 Task: Customize the calendar view to show items flagged by you with normal importance and apply the purple category.
Action: Mouse moved to (16, 80)
Screenshot: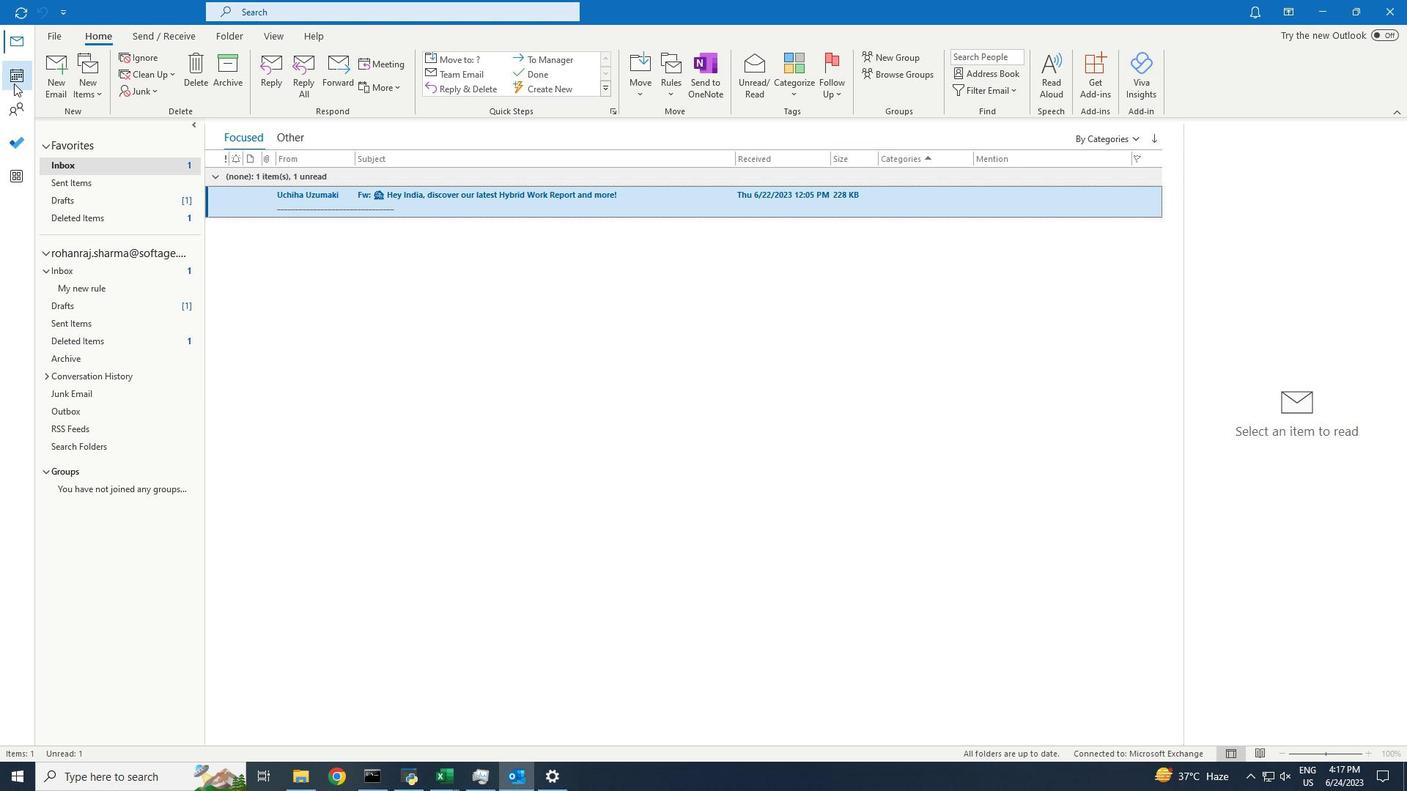 
Action: Mouse pressed left at (16, 80)
Screenshot: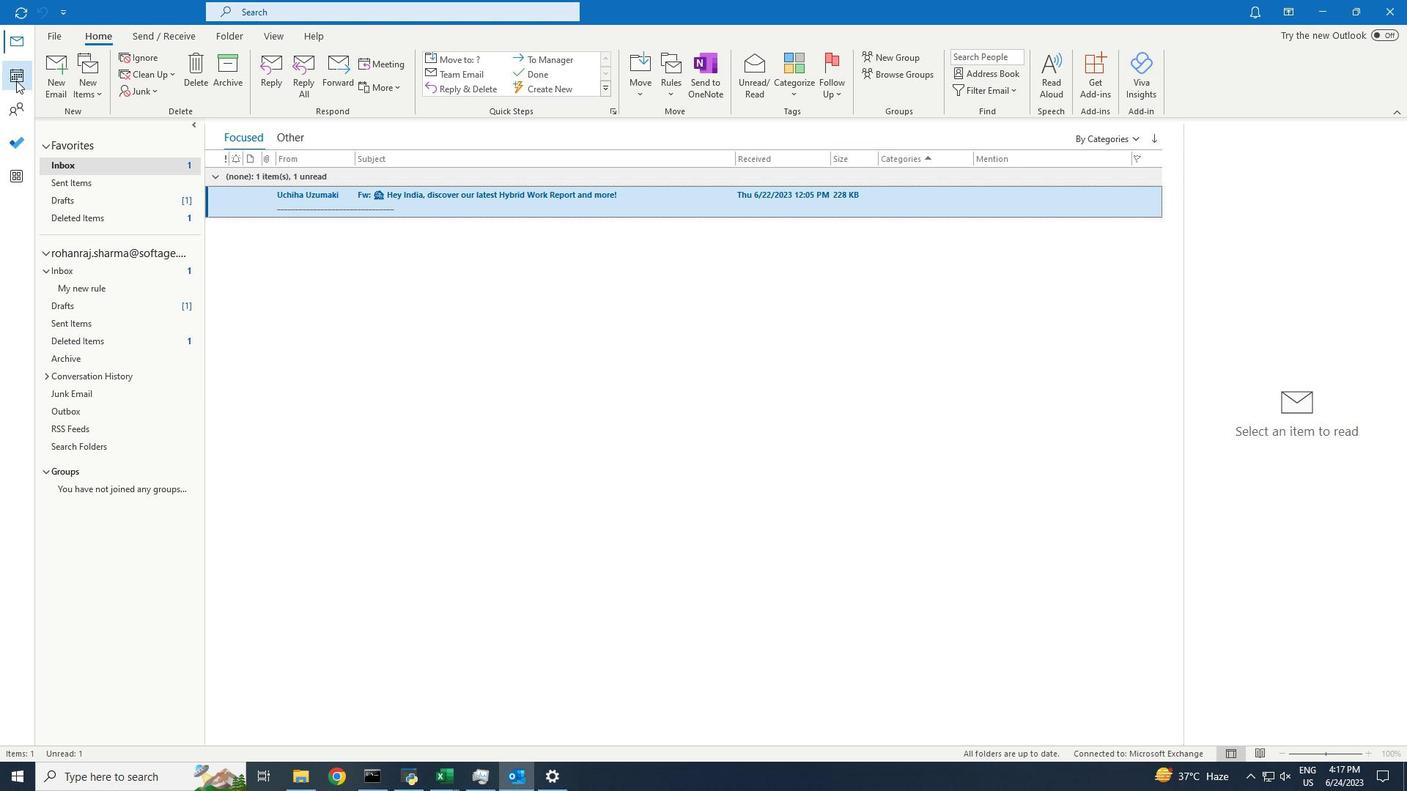 
Action: Mouse moved to (268, 38)
Screenshot: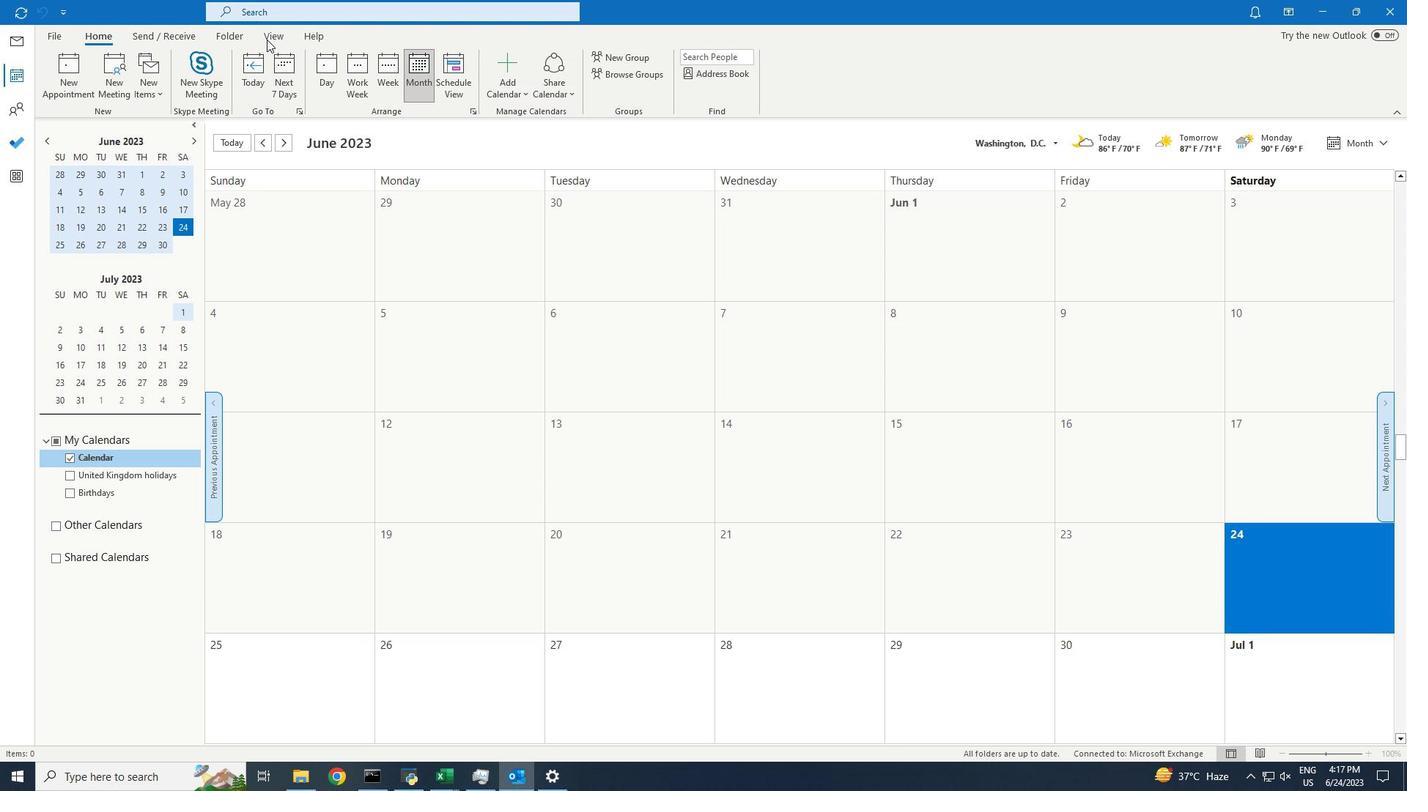 
Action: Mouse pressed left at (268, 38)
Screenshot: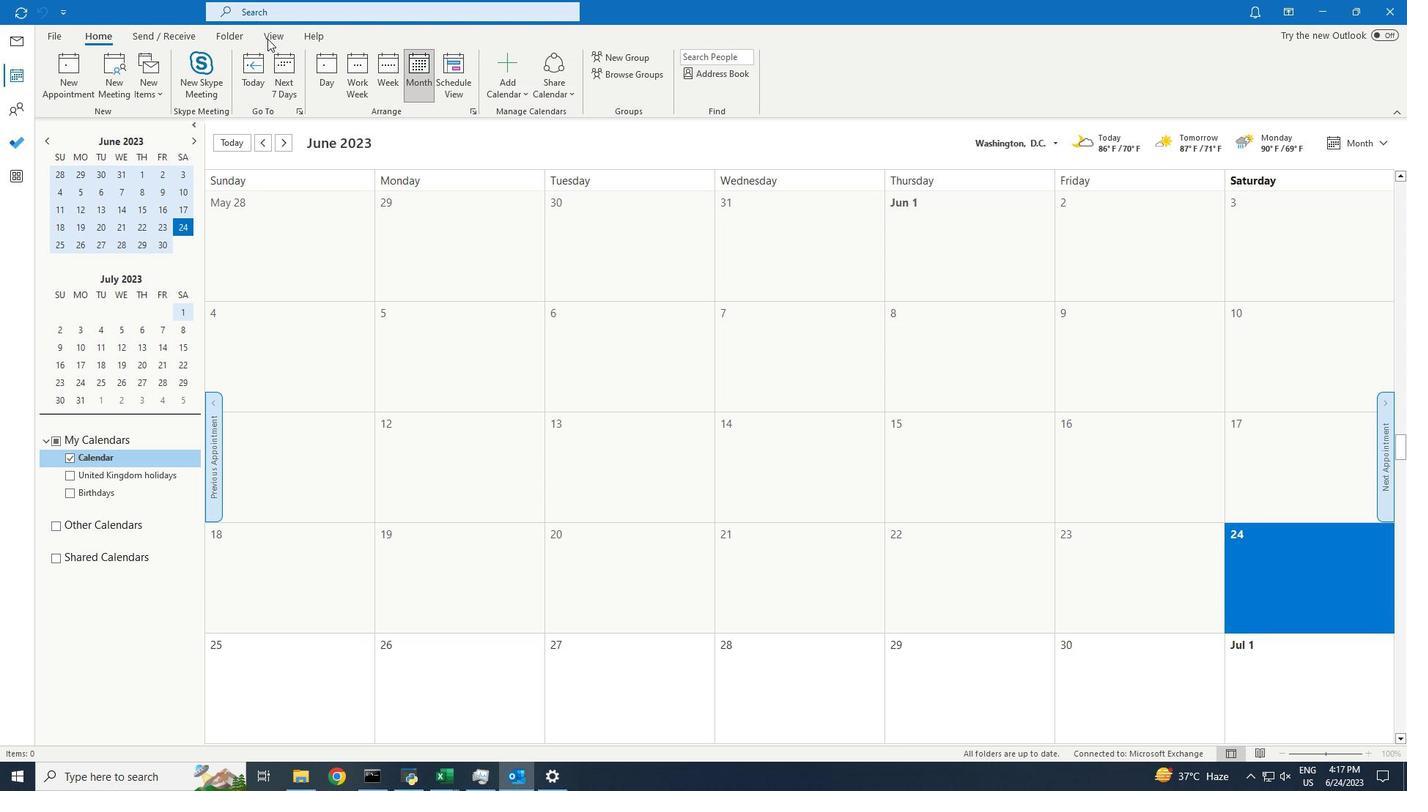 
Action: Mouse moved to (99, 65)
Screenshot: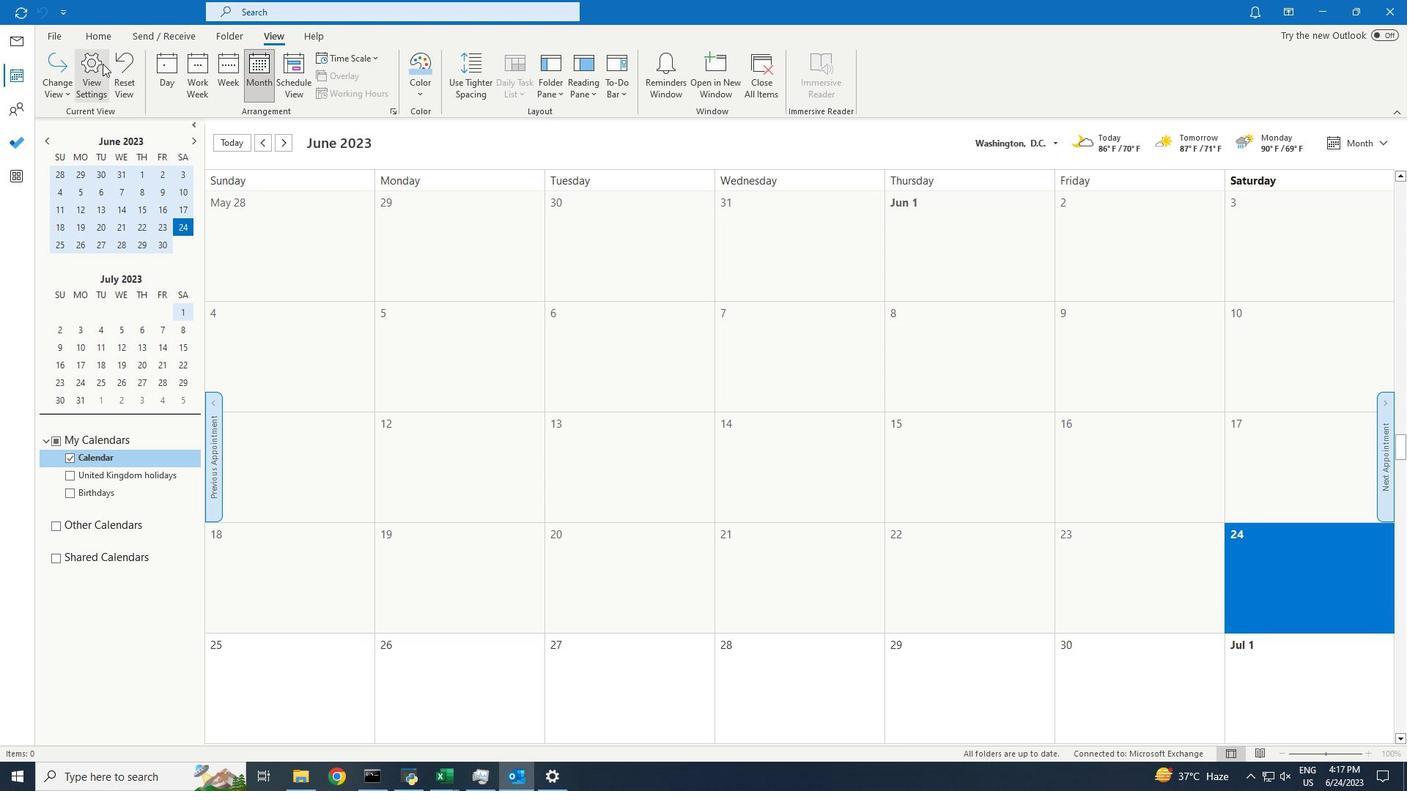 
Action: Mouse pressed left at (99, 65)
Screenshot: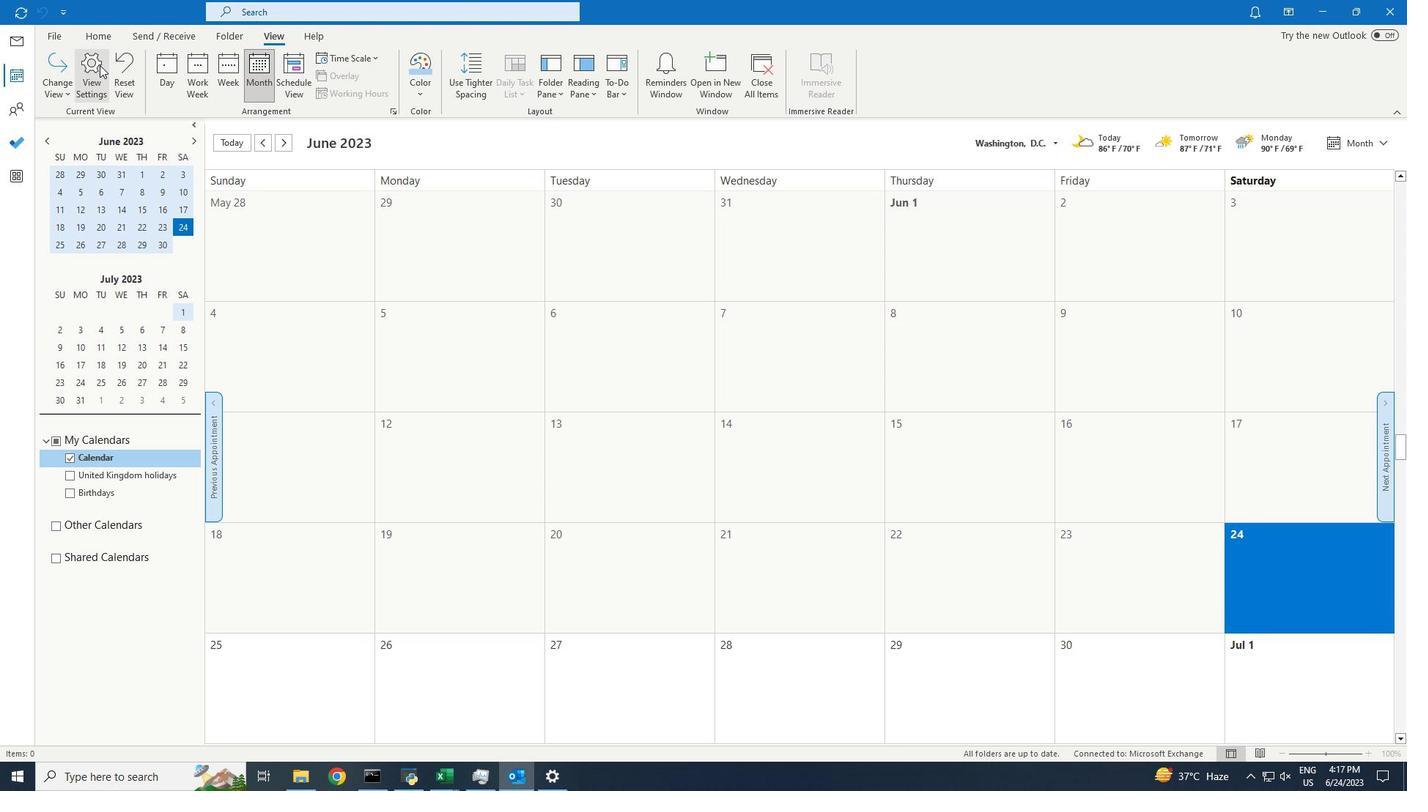 
Action: Mouse moved to (604, 383)
Screenshot: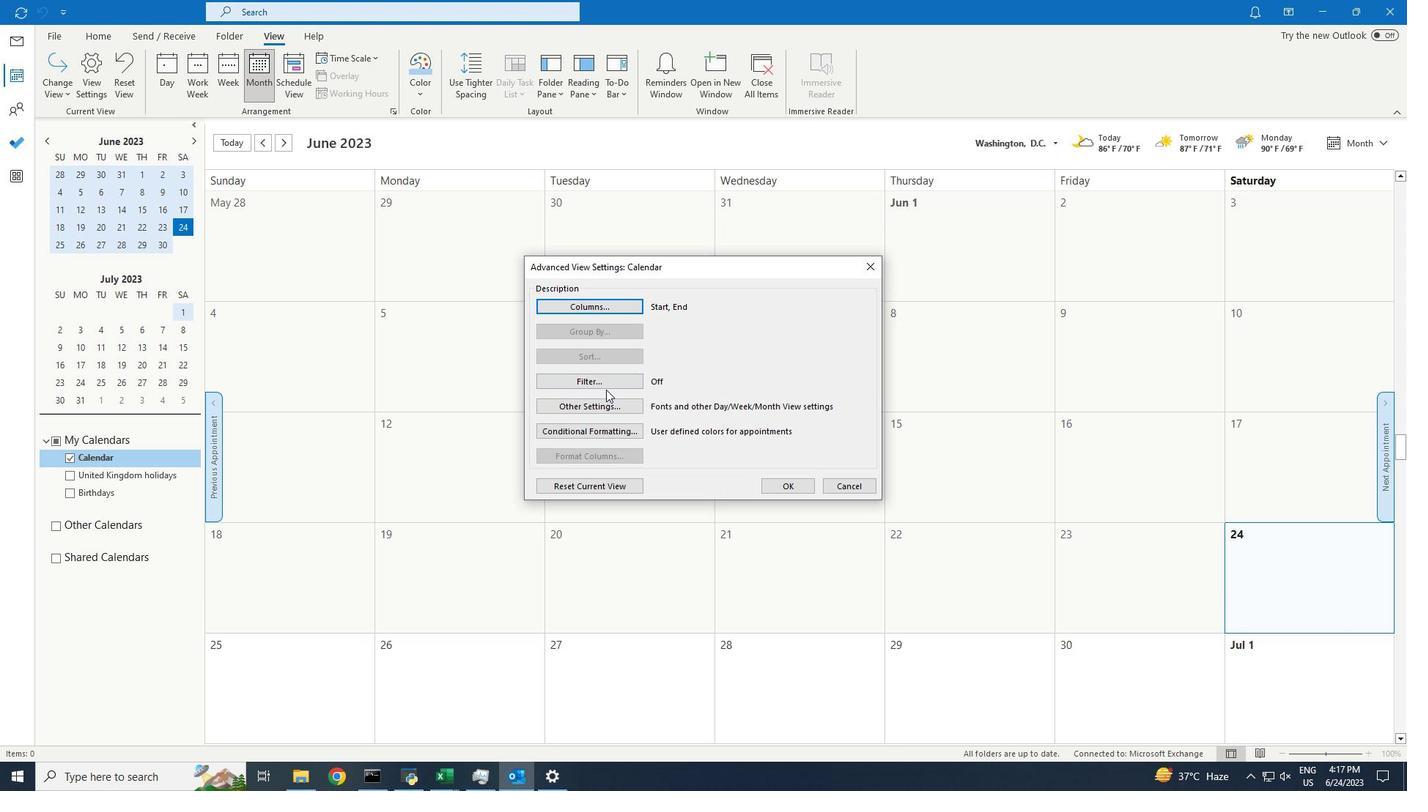 
Action: Mouse pressed left at (604, 383)
Screenshot: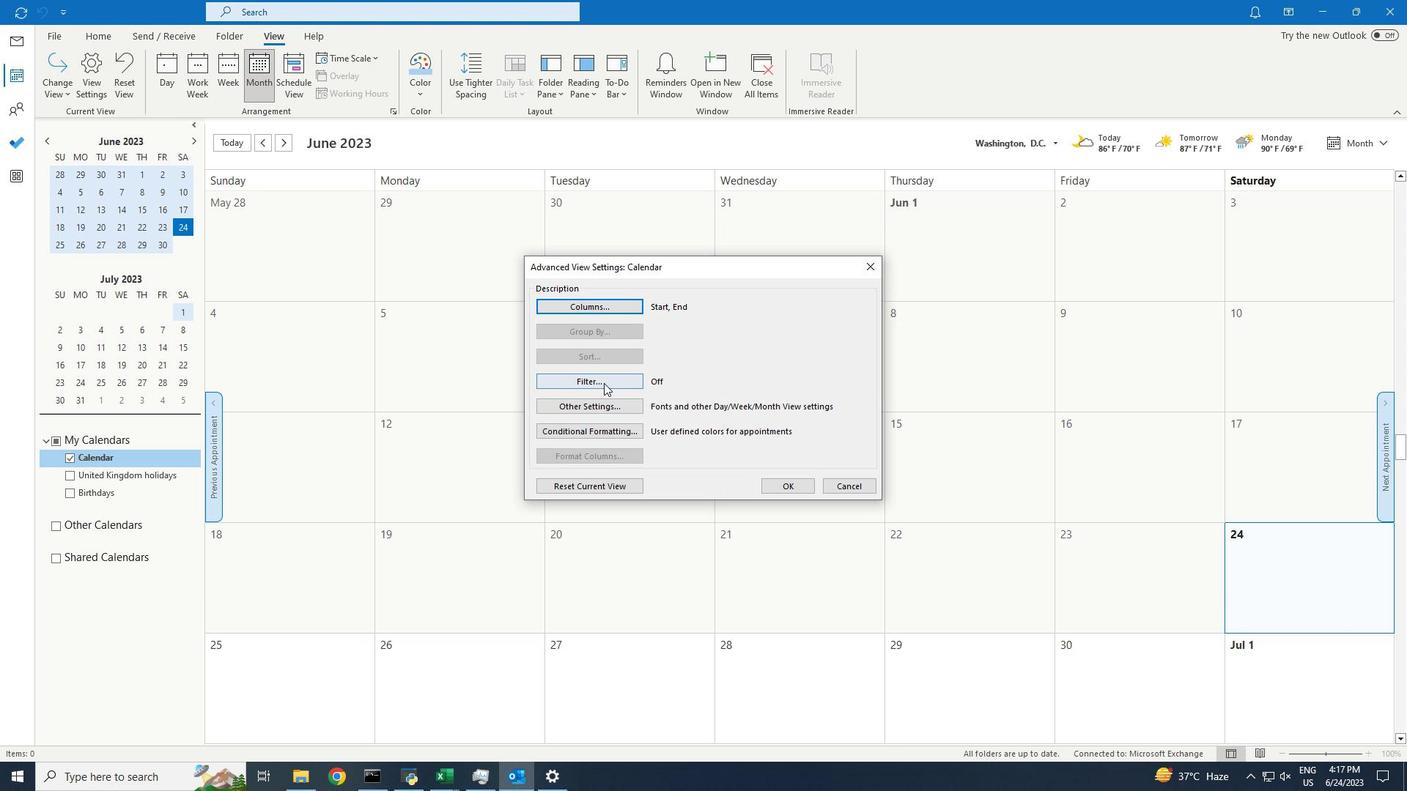 
Action: Mouse moved to (698, 292)
Screenshot: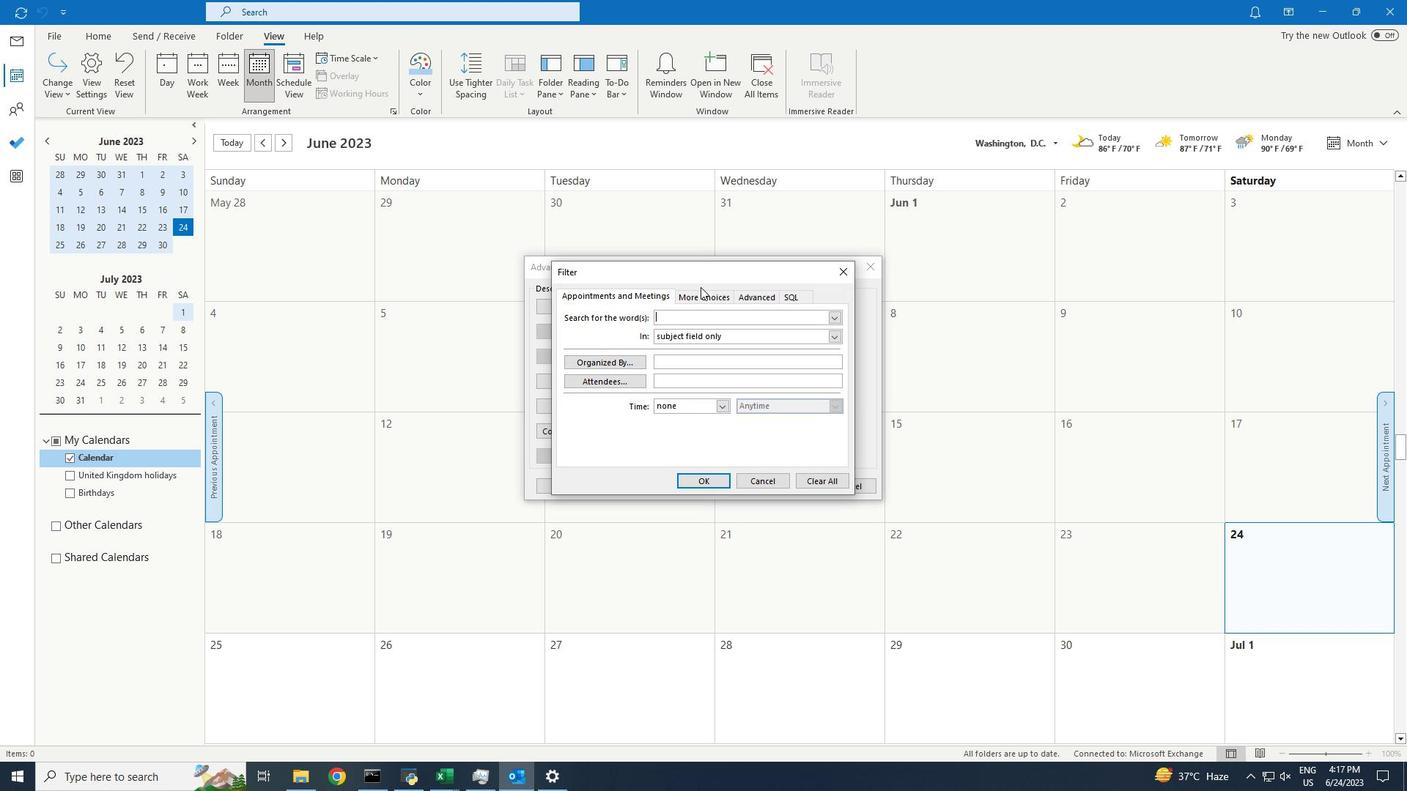 
Action: Mouse pressed left at (698, 292)
Screenshot: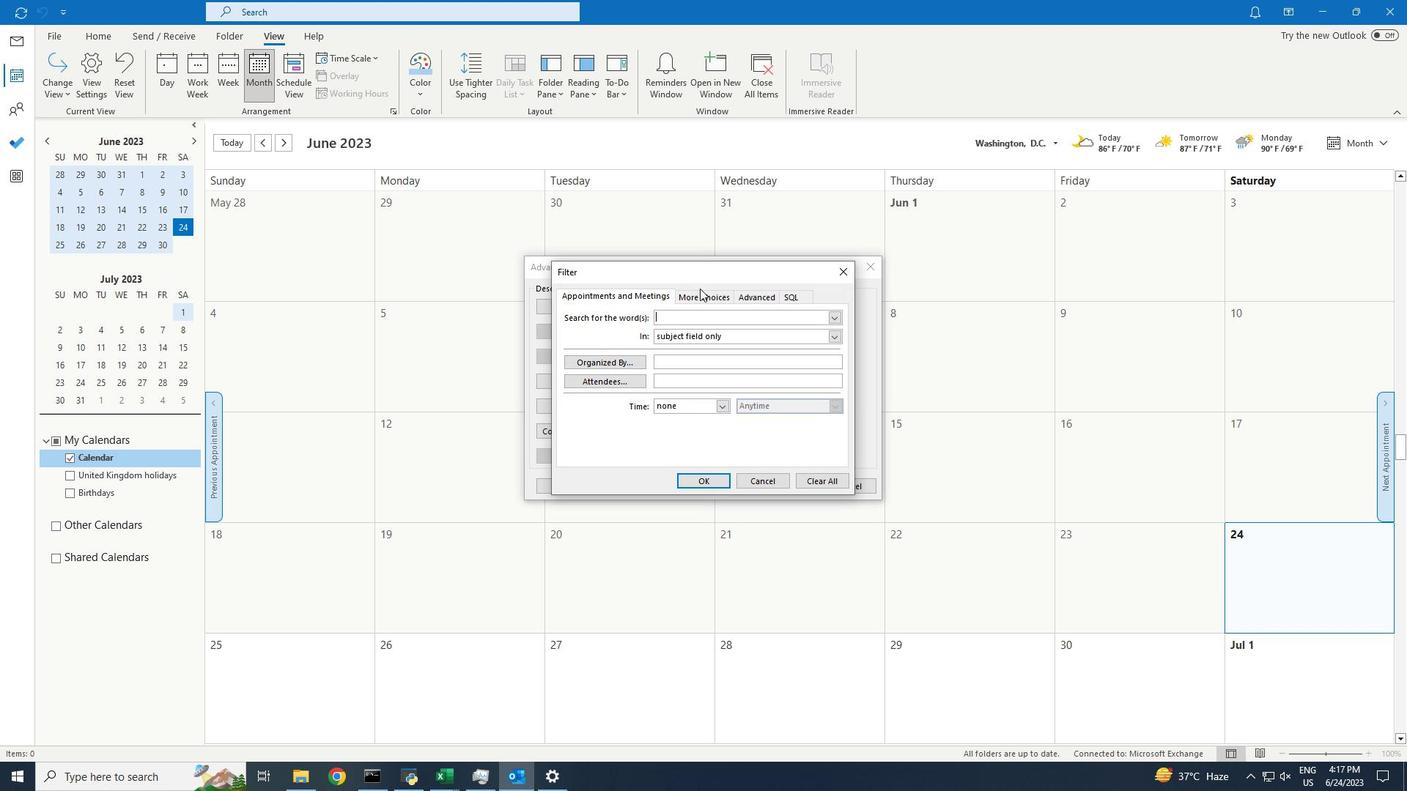 
Action: Mouse moved to (599, 313)
Screenshot: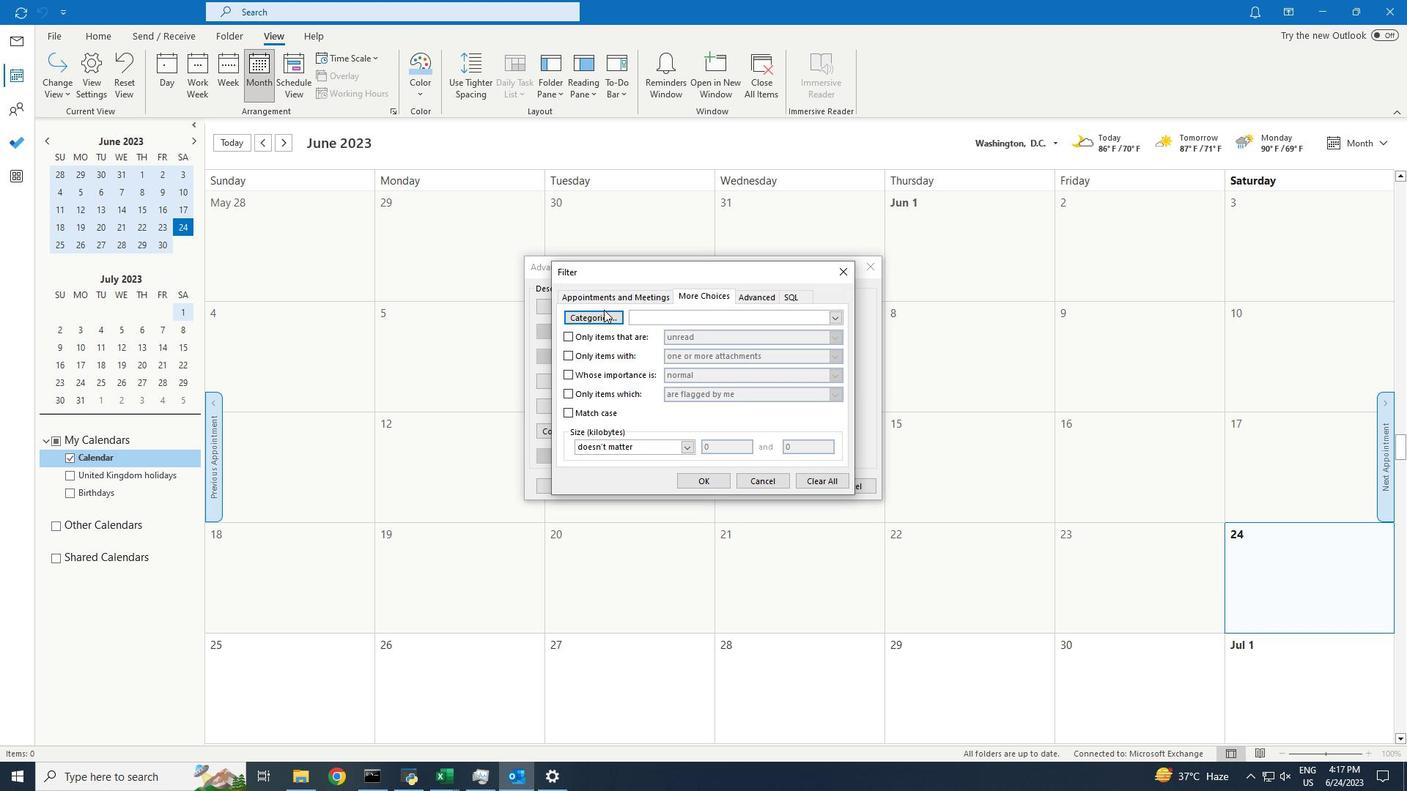 
Action: Mouse pressed left at (599, 313)
Screenshot: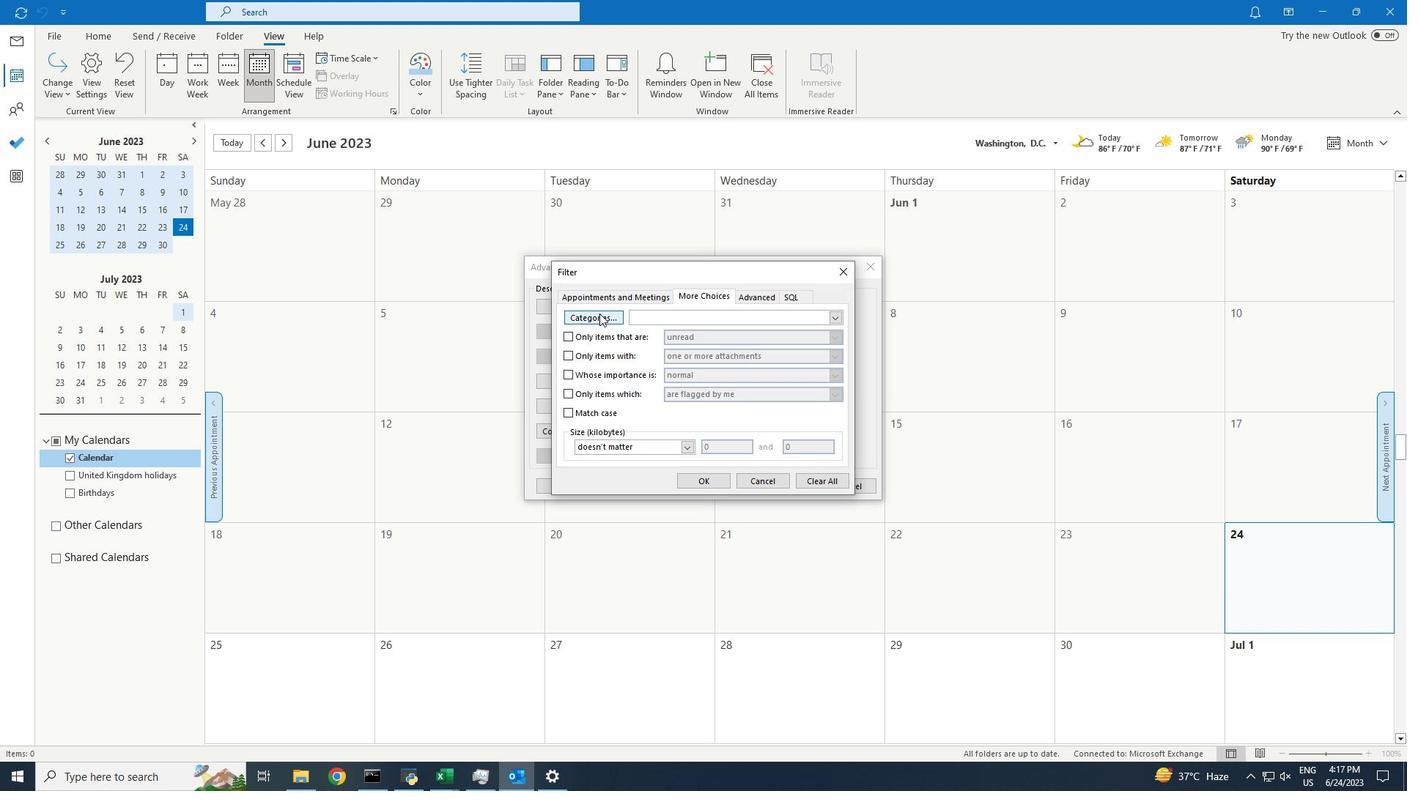 
Action: Mouse moved to (538, 360)
Screenshot: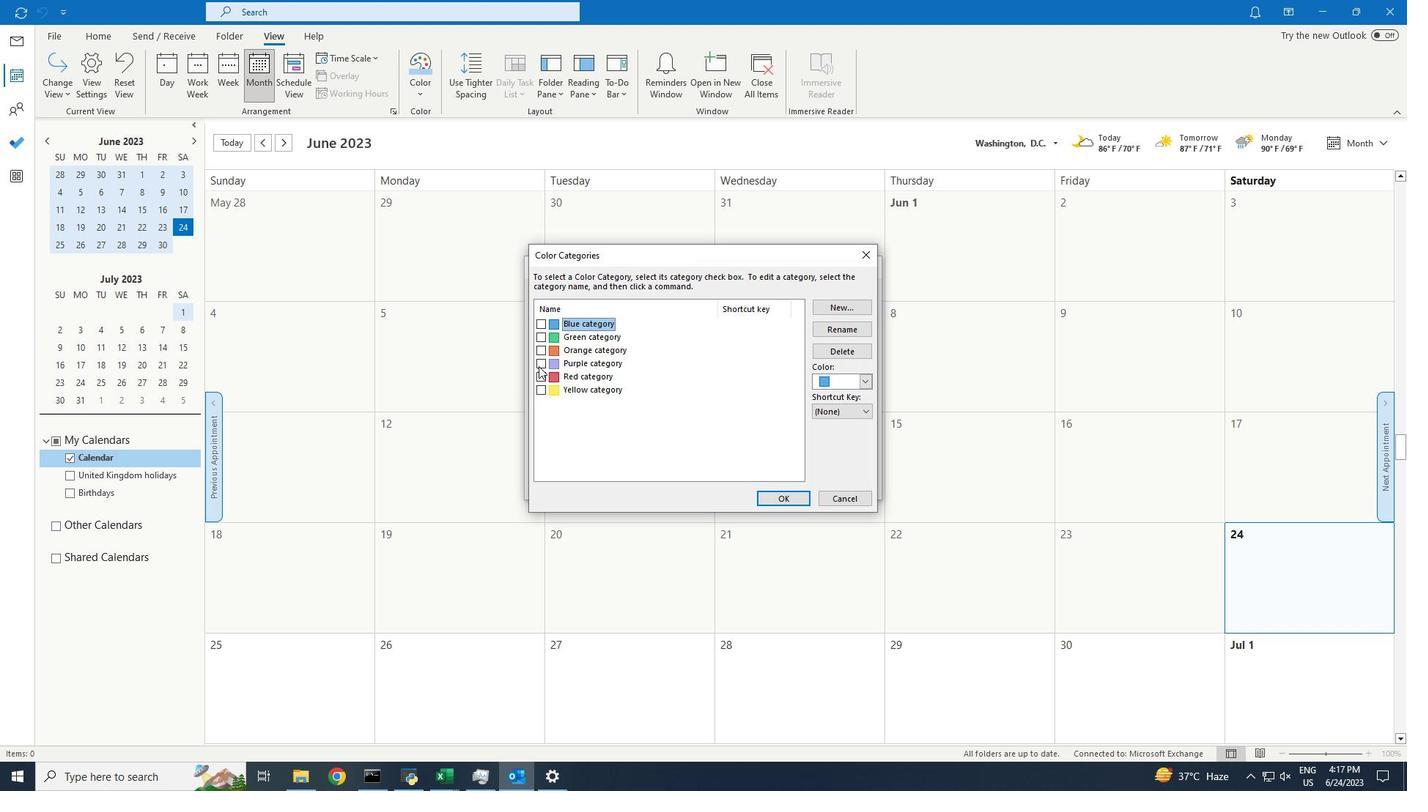 
Action: Mouse pressed left at (538, 360)
Screenshot: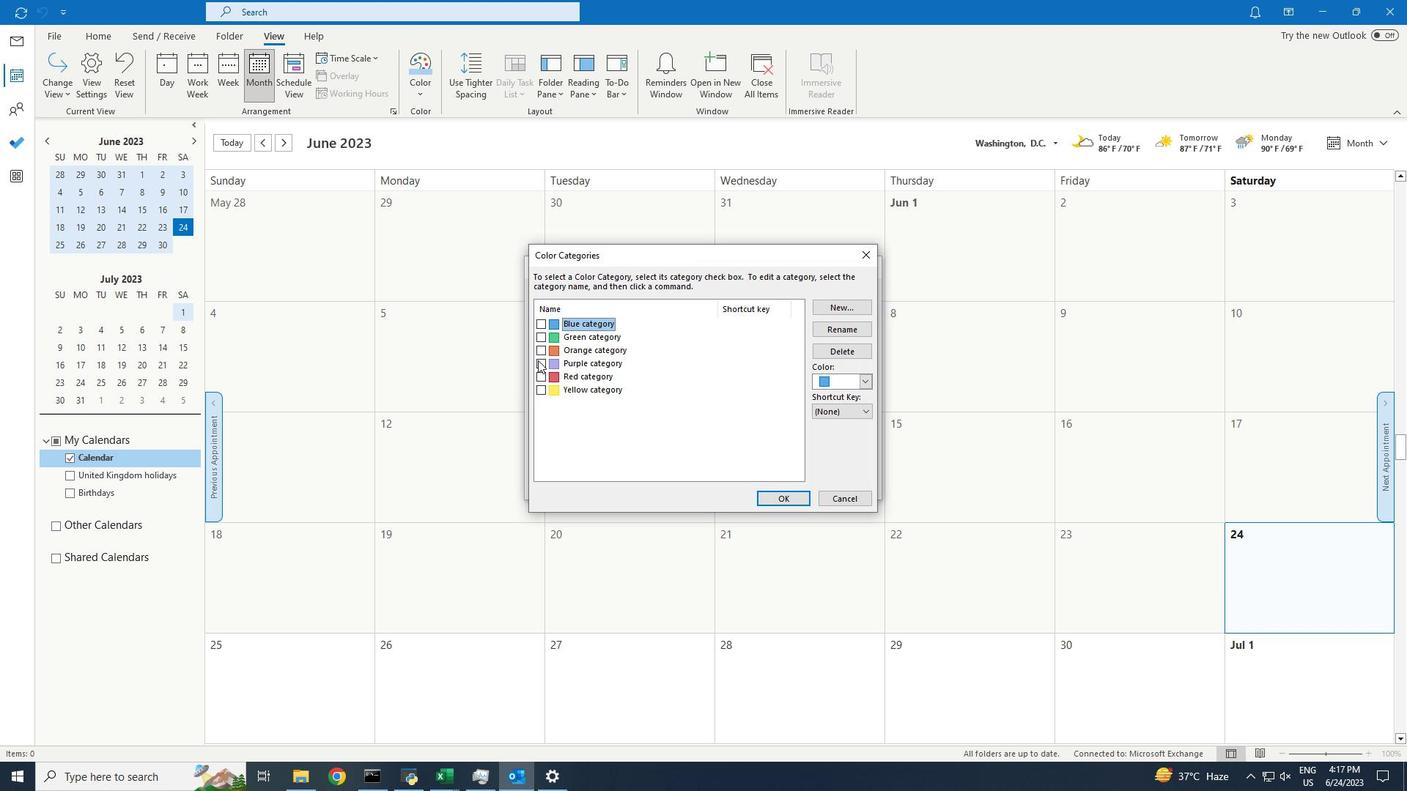 
Action: Mouse moved to (775, 502)
Screenshot: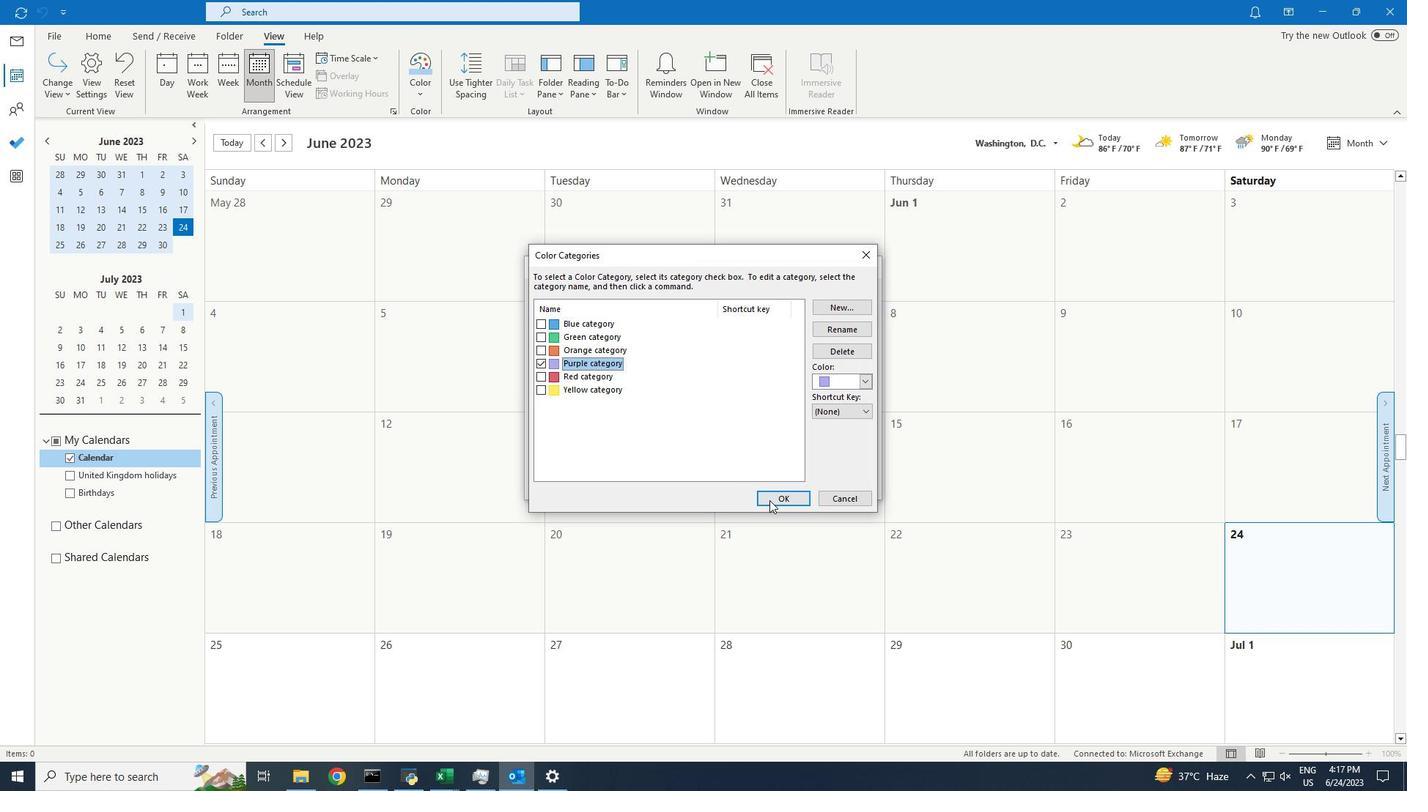 
Action: Mouse pressed left at (775, 502)
Screenshot: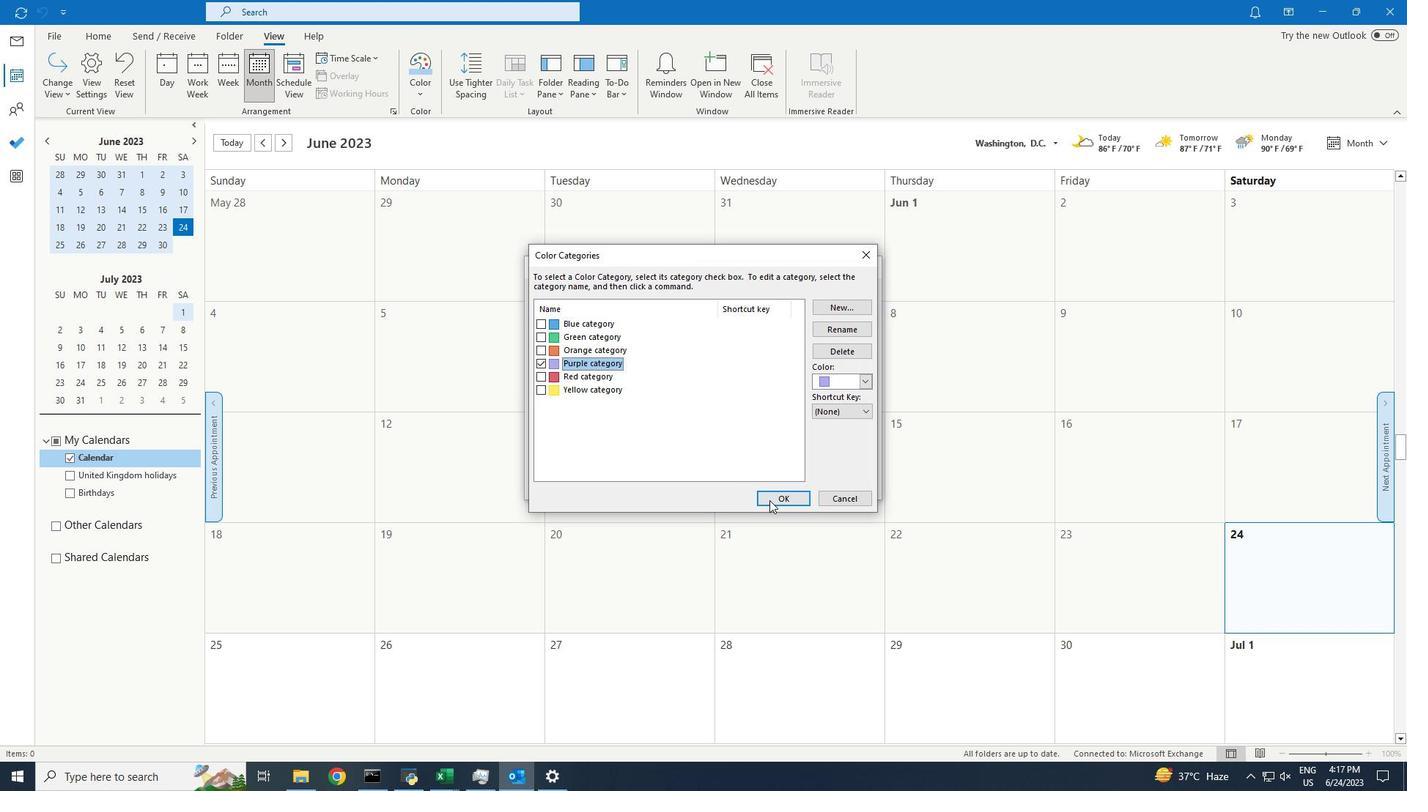 
Action: Mouse moved to (567, 371)
Screenshot: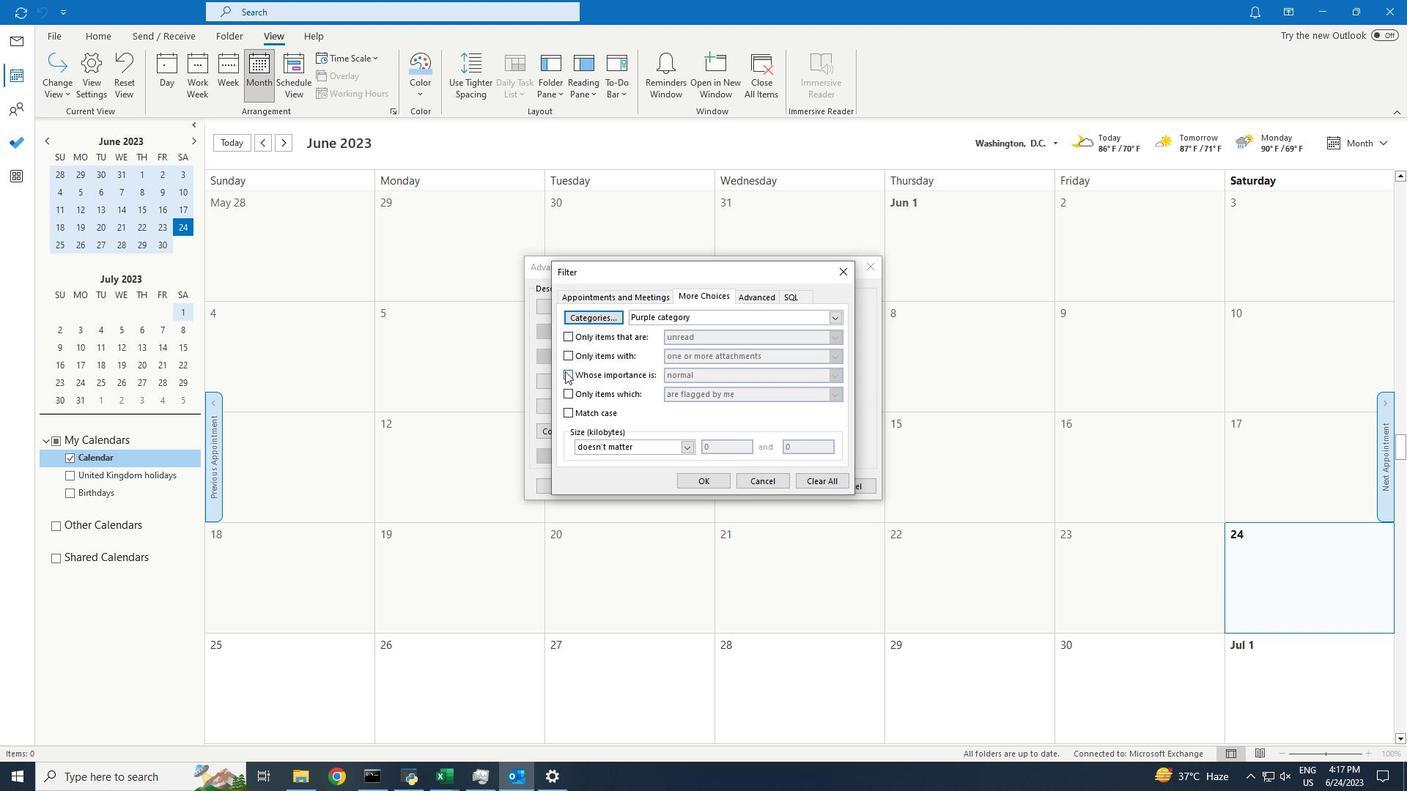 
Action: Mouse pressed left at (567, 371)
Screenshot: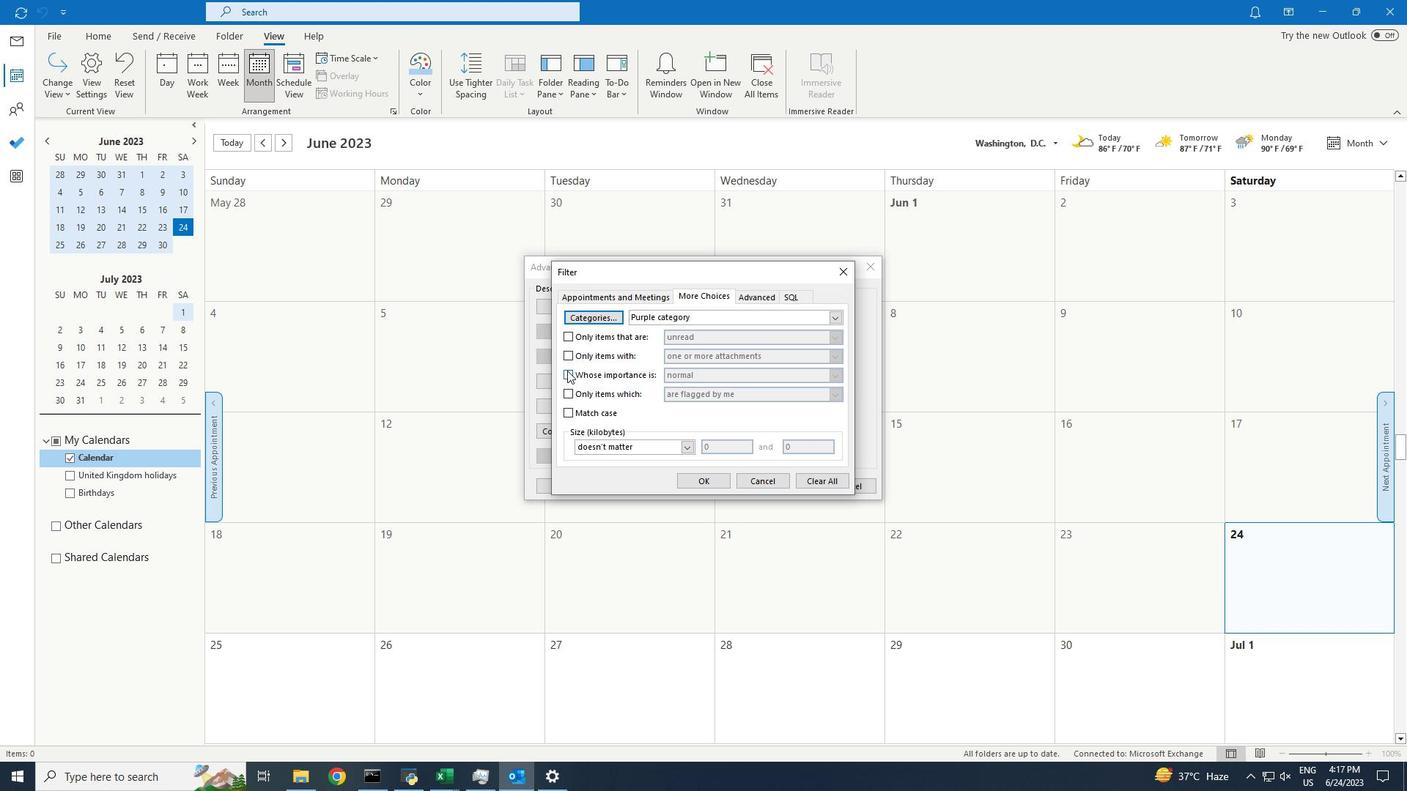 
Action: Mouse moved to (832, 371)
Screenshot: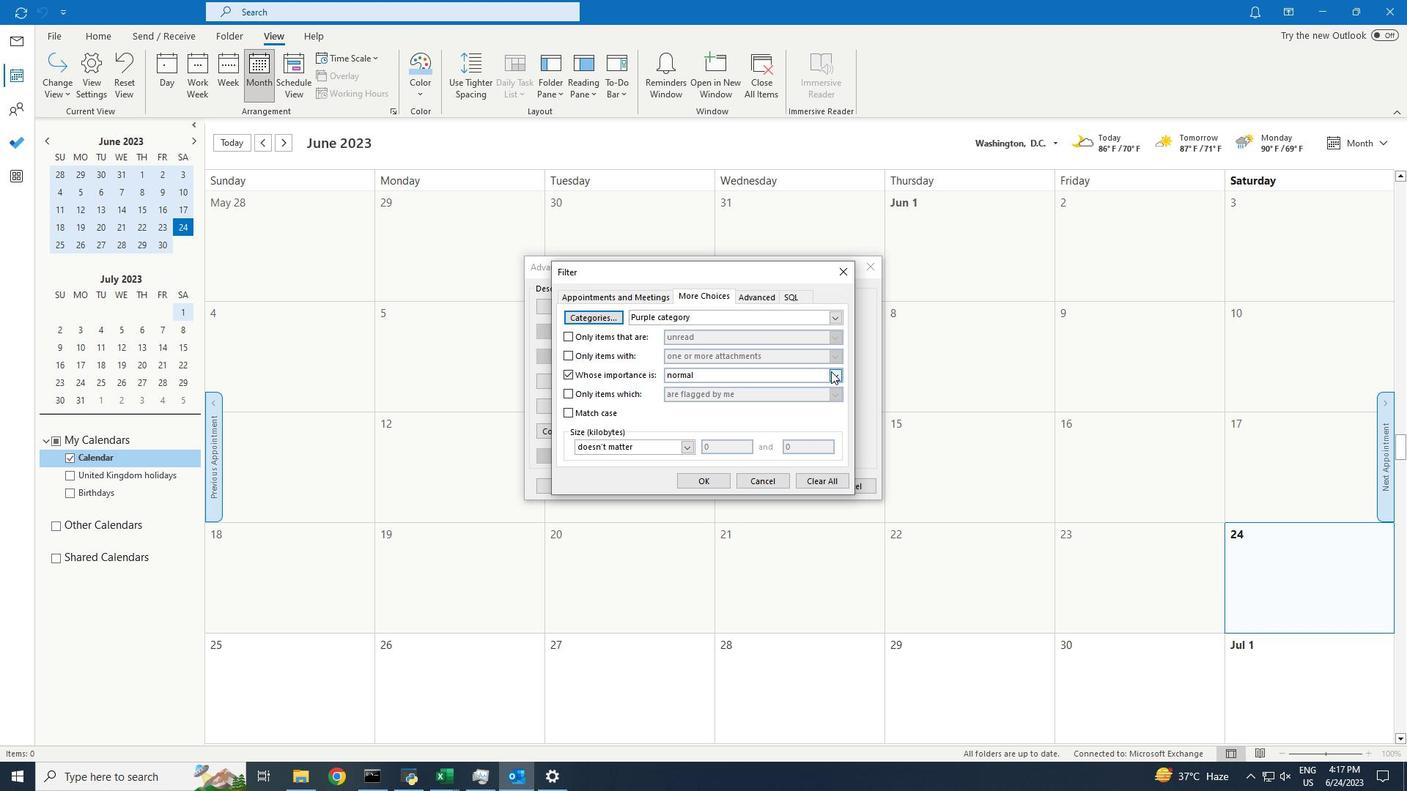 
Action: Mouse pressed left at (832, 371)
Screenshot: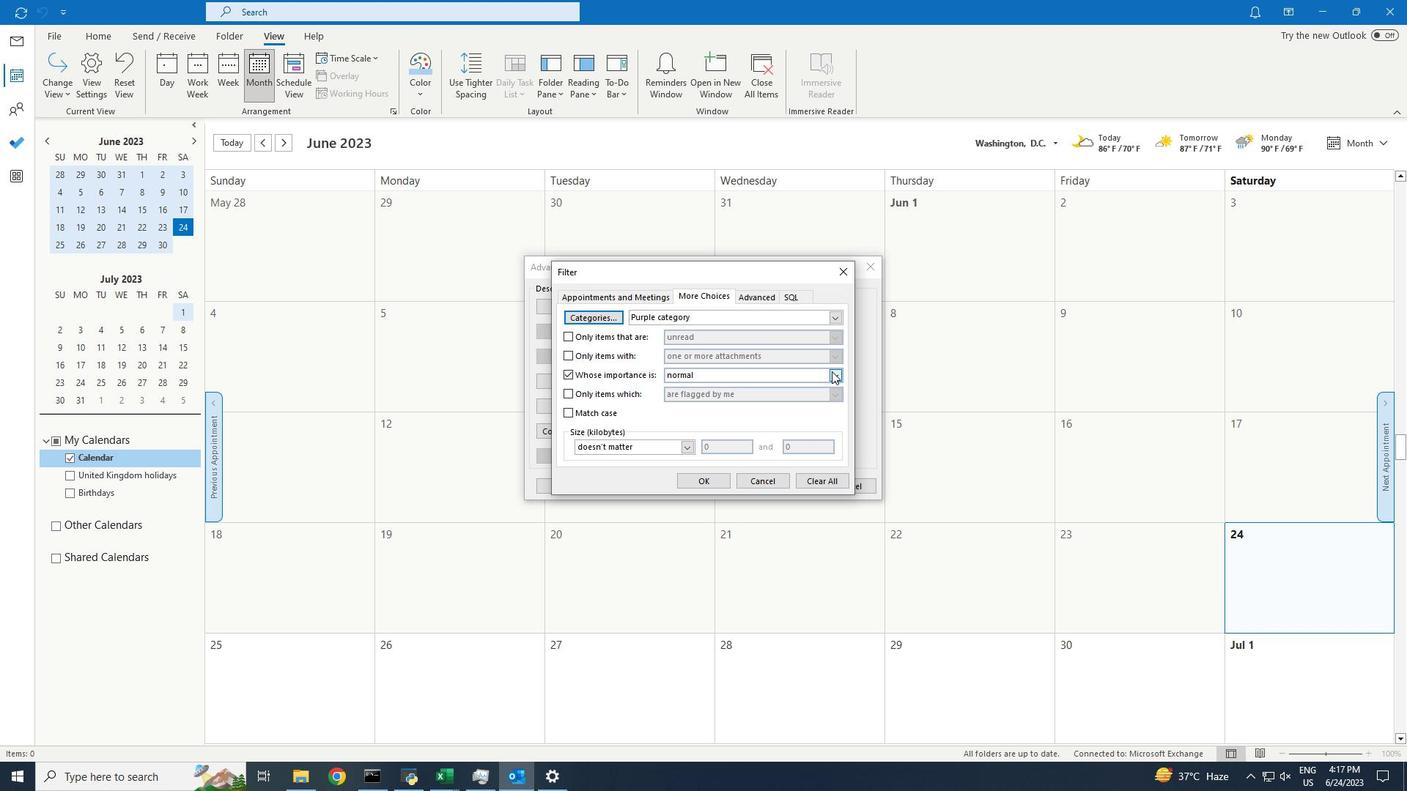 
Action: Mouse moved to (747, 386)
Screenshot: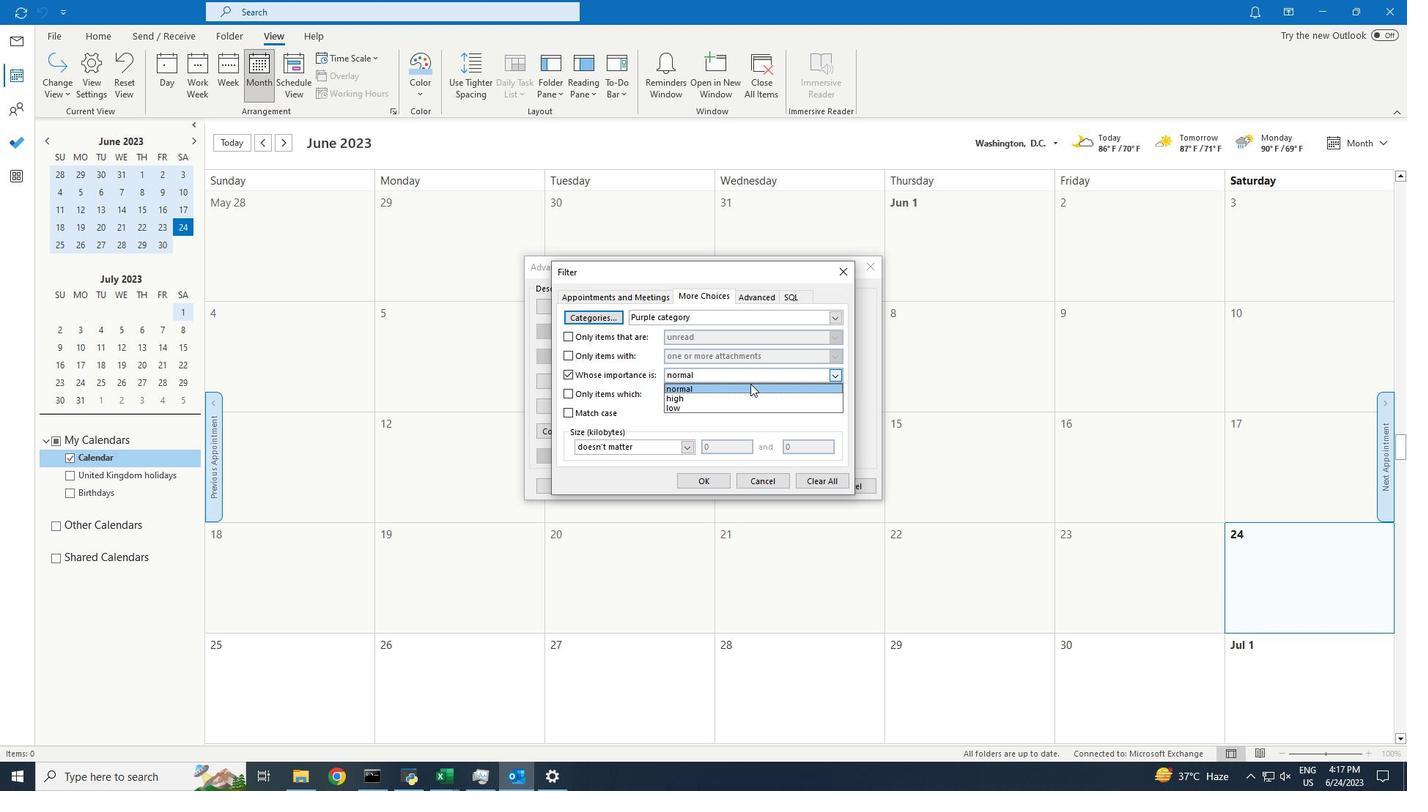 
Action: Mouse pressed left at (747, 386)
Screenshot: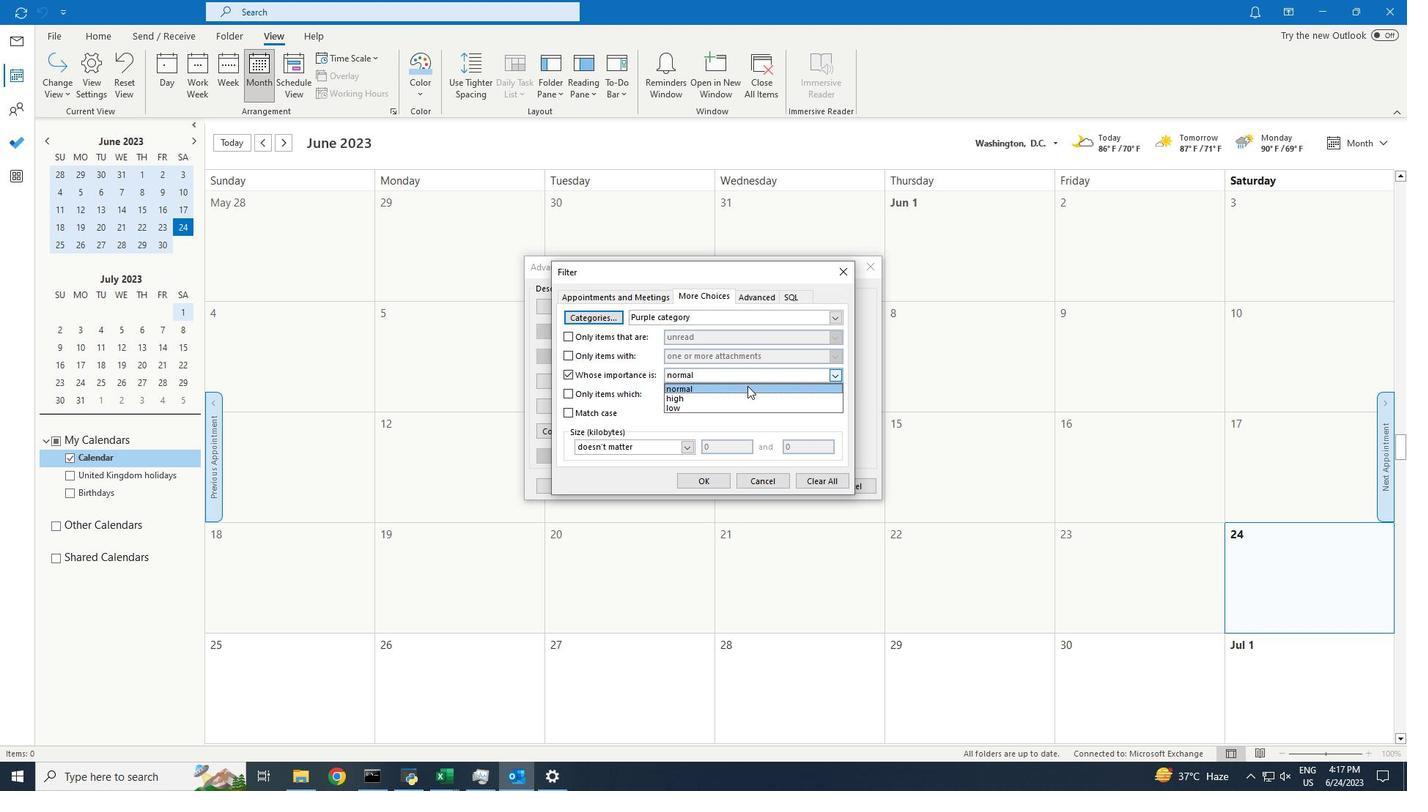 
Action: Mouse moved to (714, 479)
Screenshot: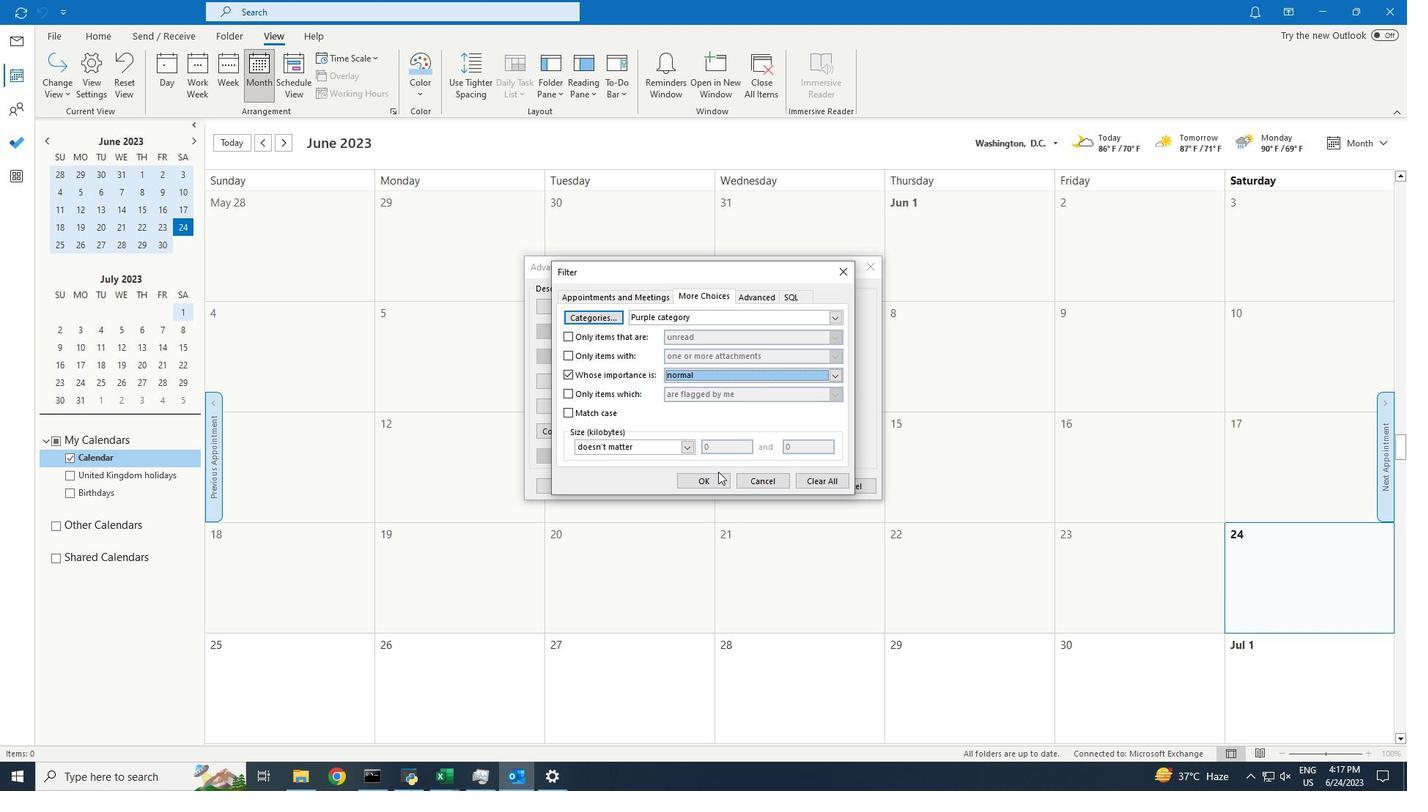 
Action: Mouse pressed left at (714, 479)
Screenshot: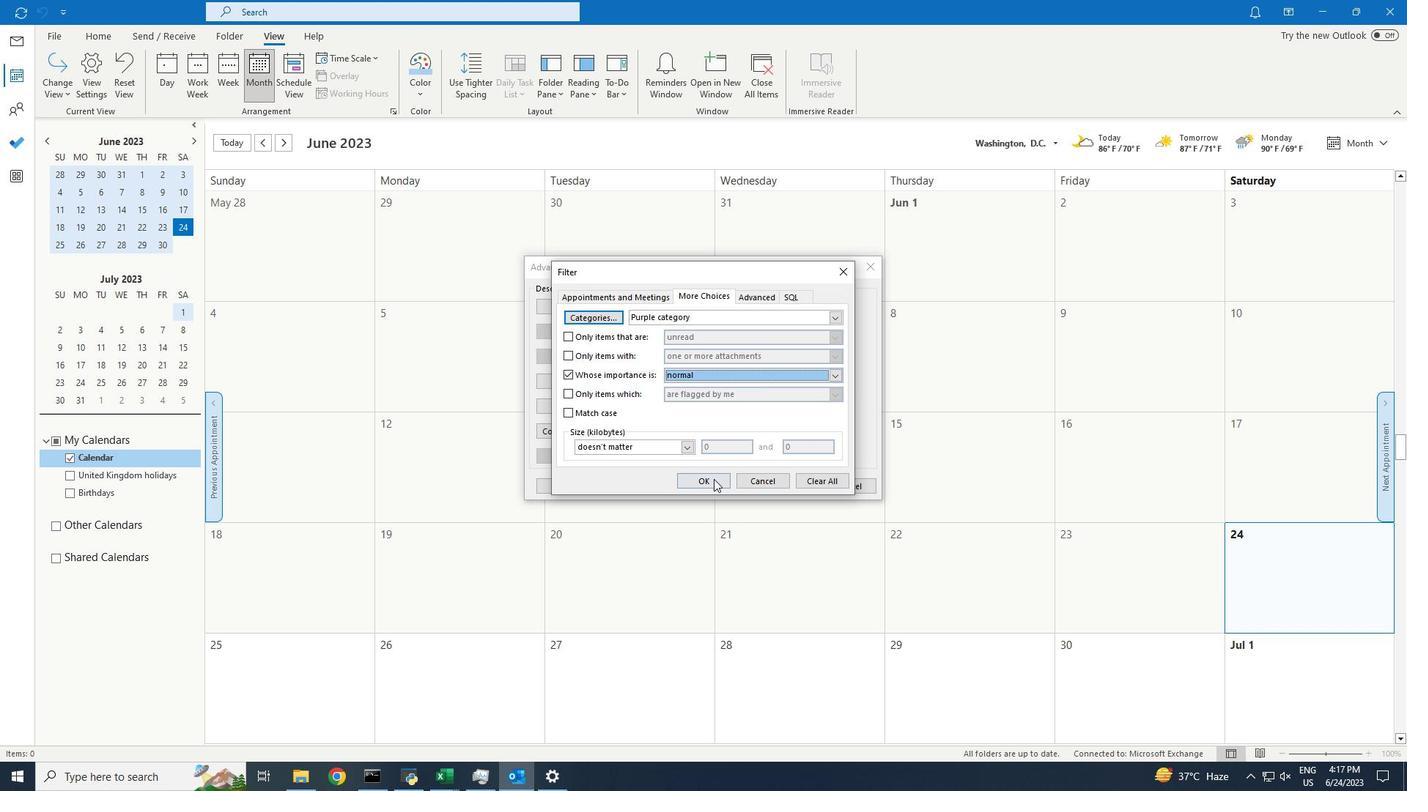 
Action: Mouse moved to (788, 486)
Screenshot: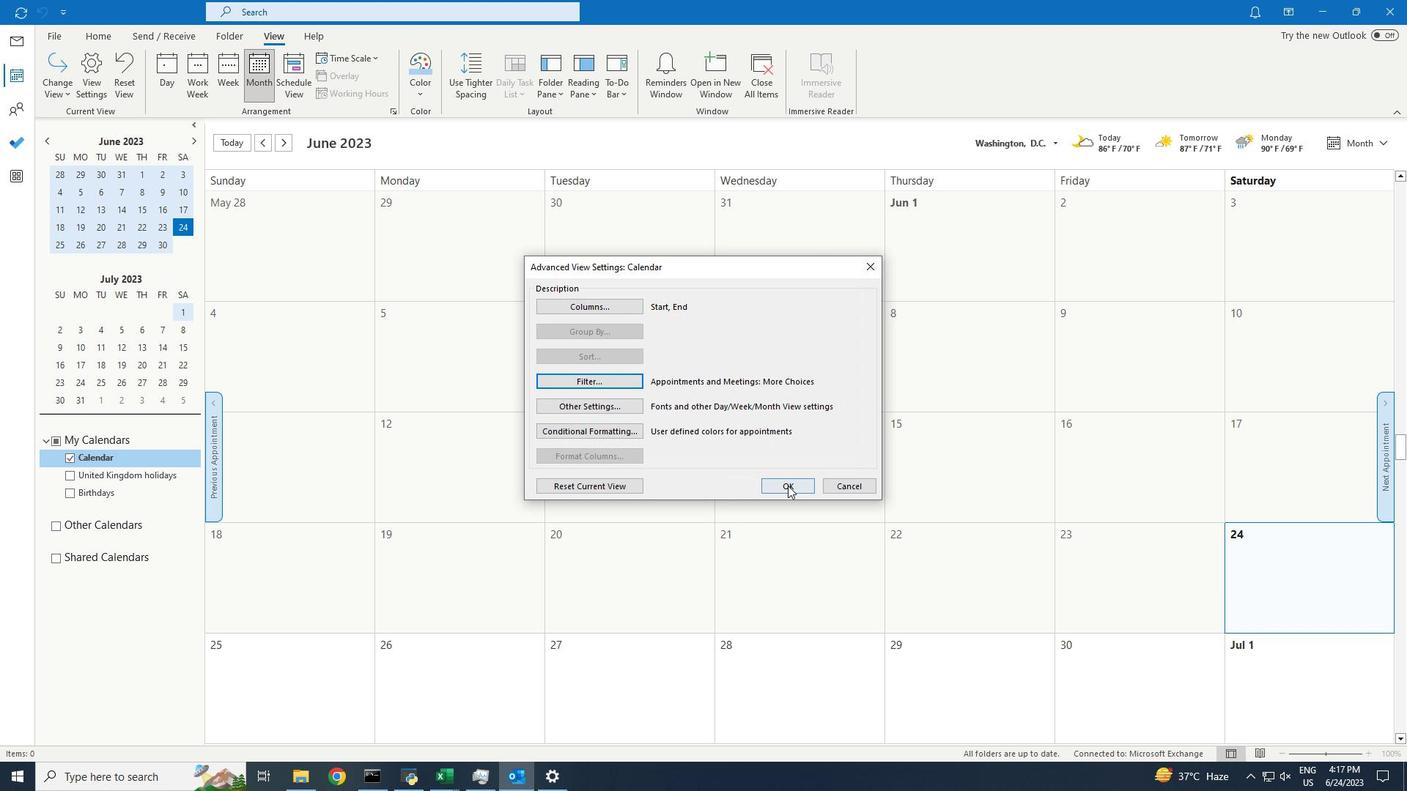 
Action: Mouse pressed left at (788, 486)
Screenshot: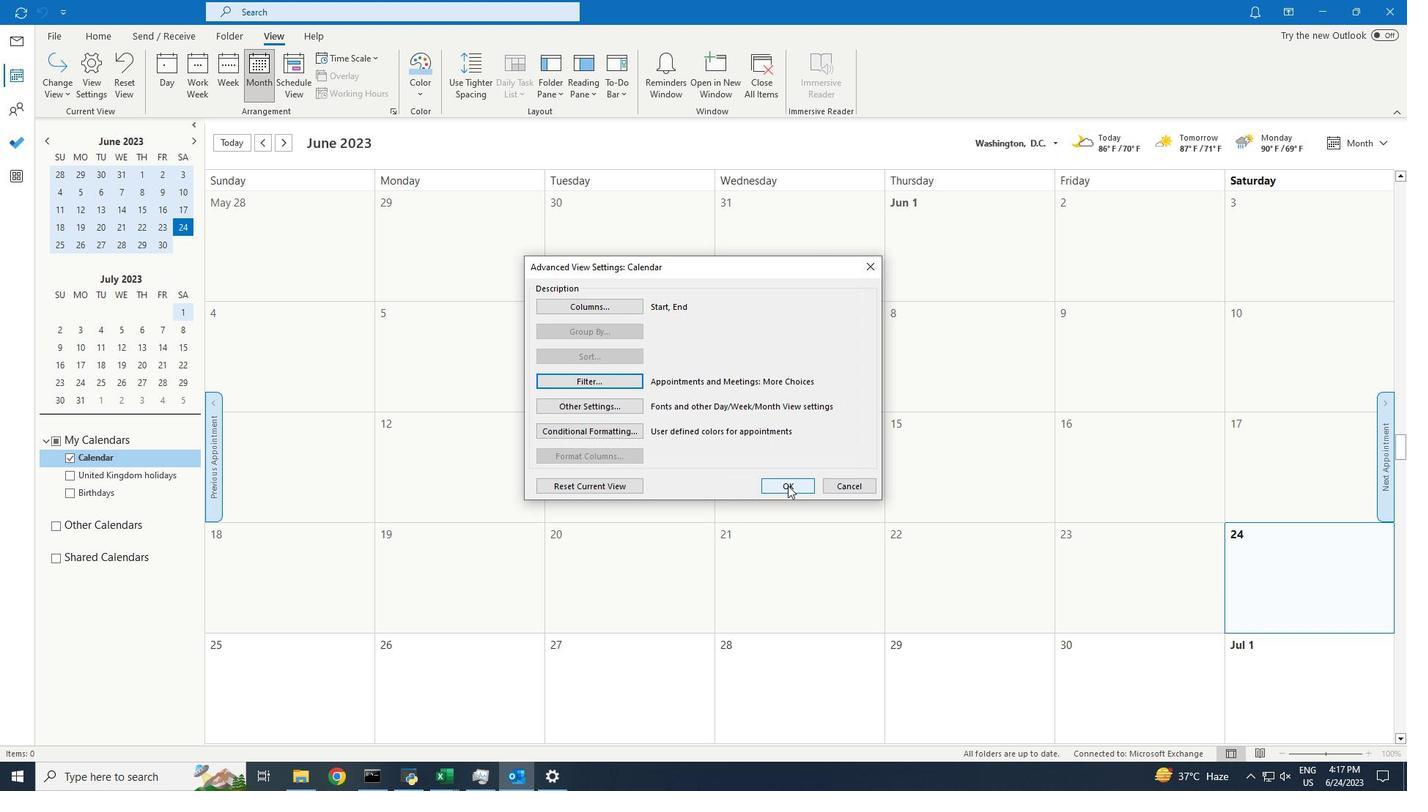 
